 Task: Find the office locations of company Aramco
Action: Mouse moved to (677, 66)
Screenshot: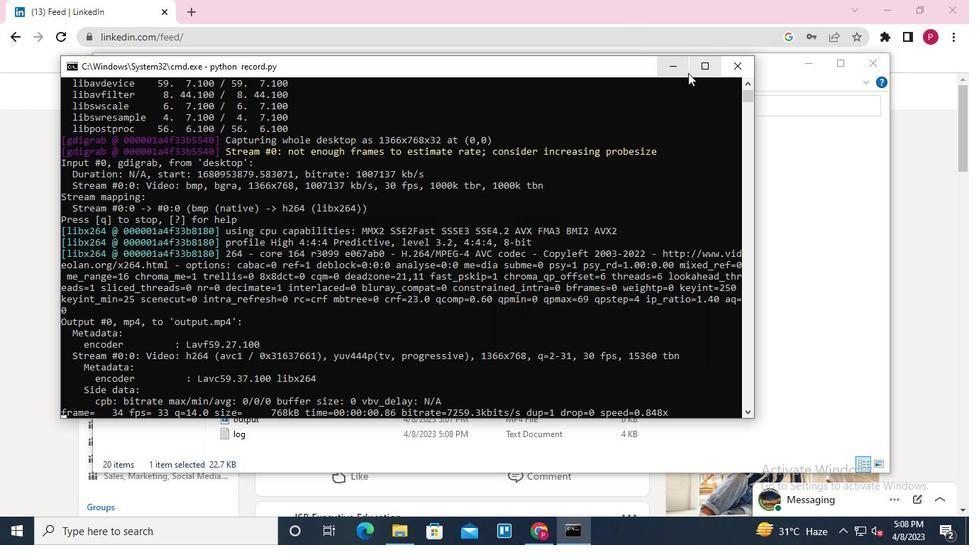 
Action: Mouse pressed left at (677, 66)
Screenshot: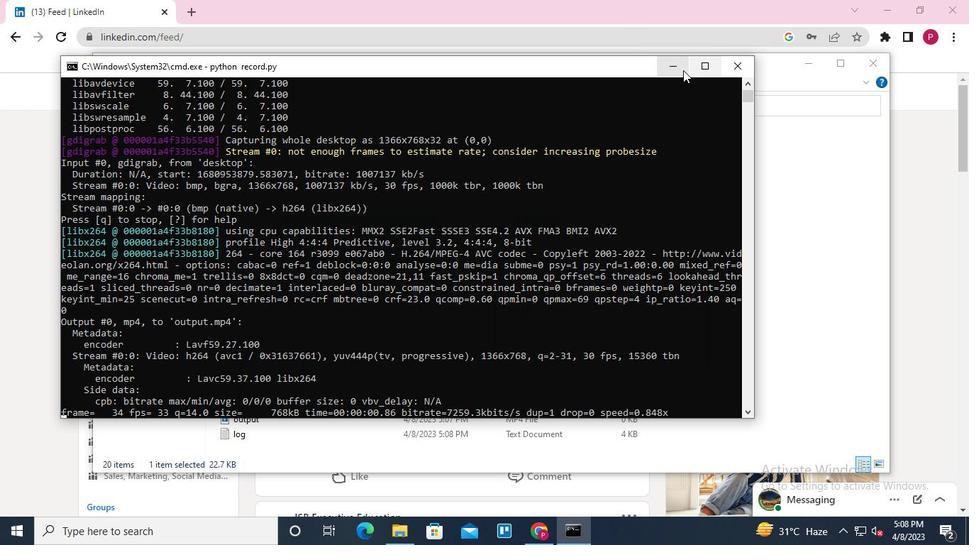 
Action: Mouse moved to (802, 63)
Screenshot: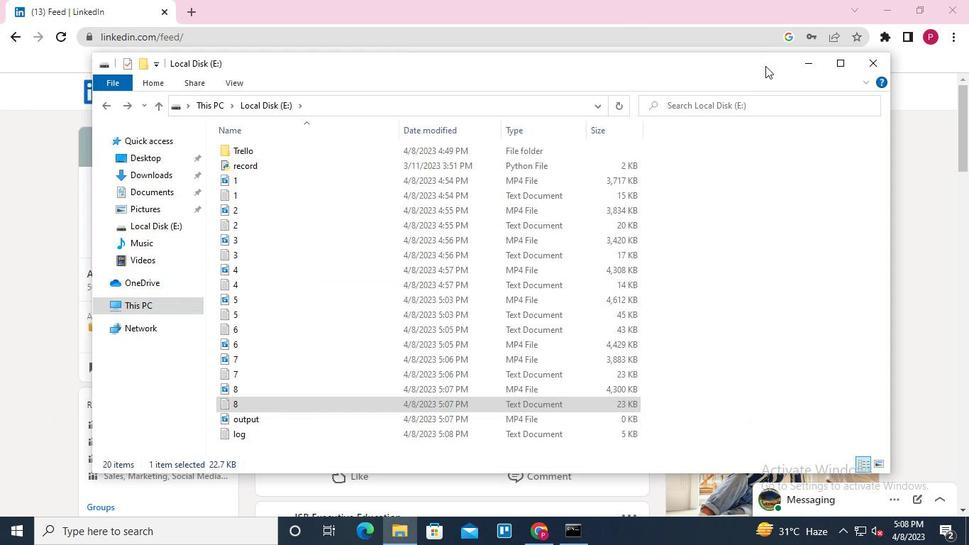 
Action: Mouse pressed left at (802, 63)
Screenshot: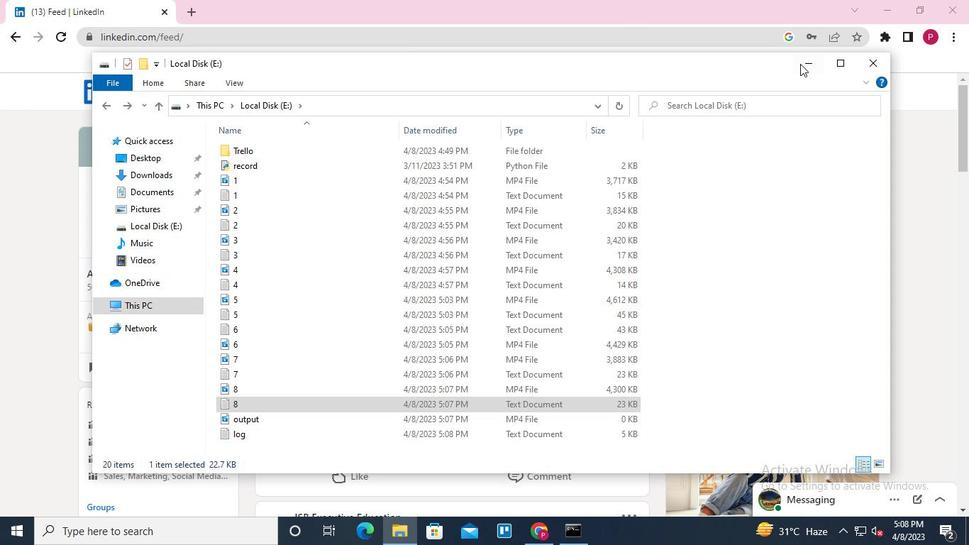 
Action: Mouse moved to (223, 92)
Screenshot: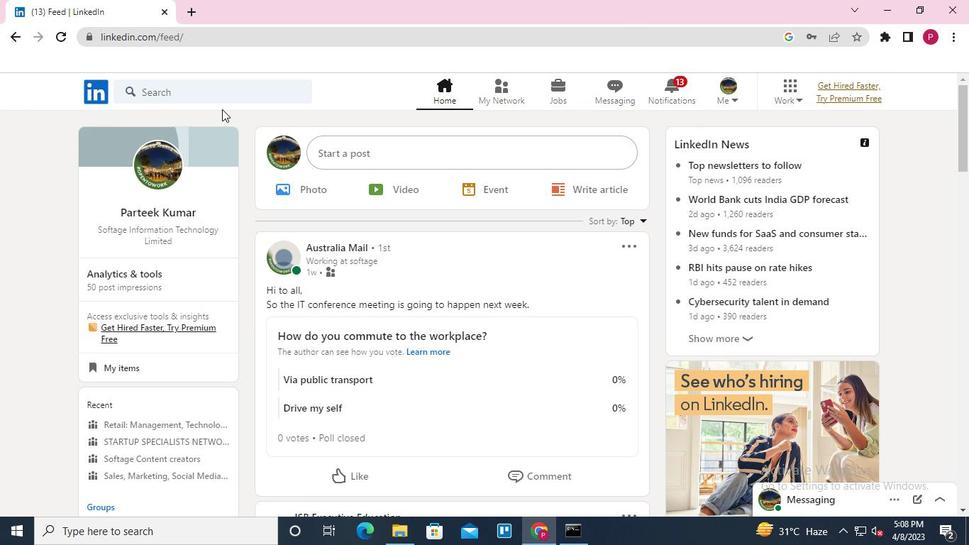 
Action: Mouse pressed left at (223, 92)
Screenshot: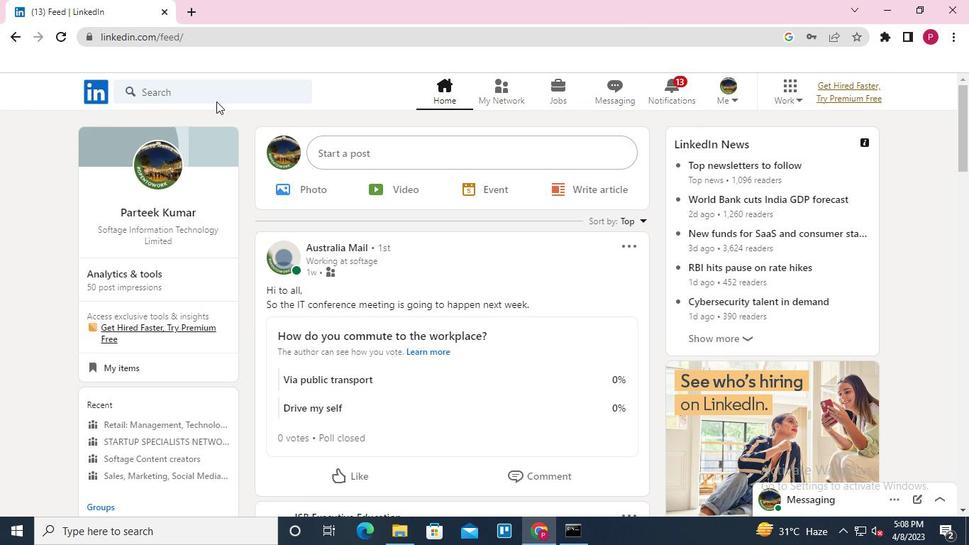 
Action: Keyboard Key.shift
Screenshot: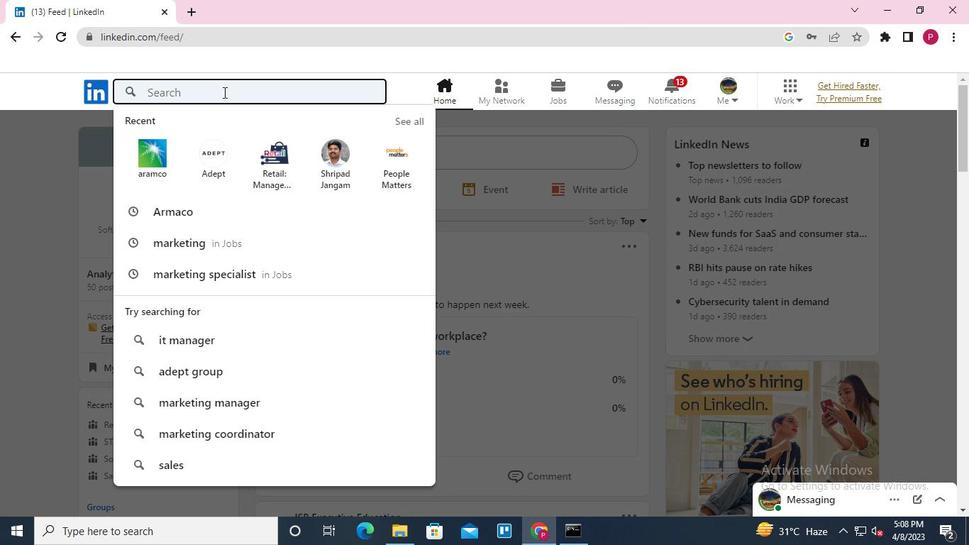 
Action: Keyboard A
Screenshot: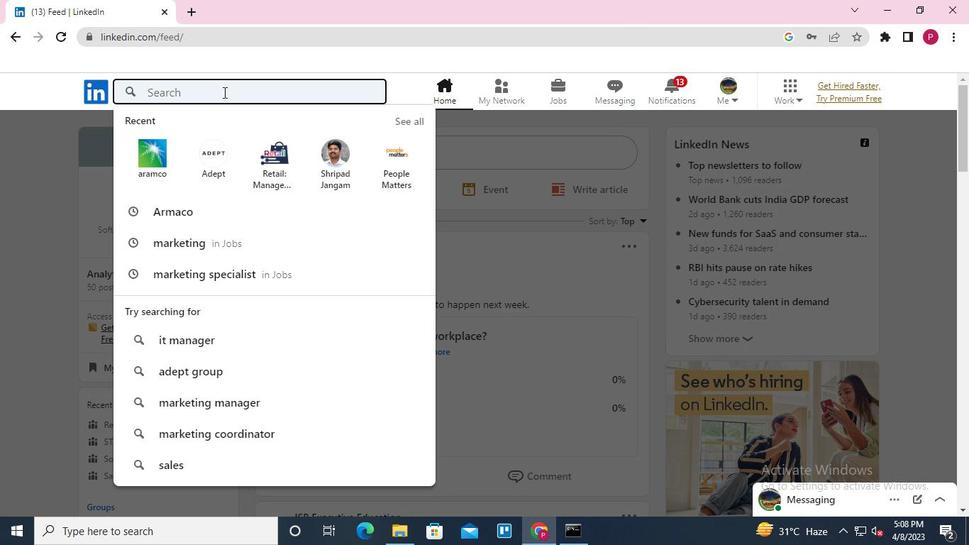 
Action: Keyboard r
Screenshot: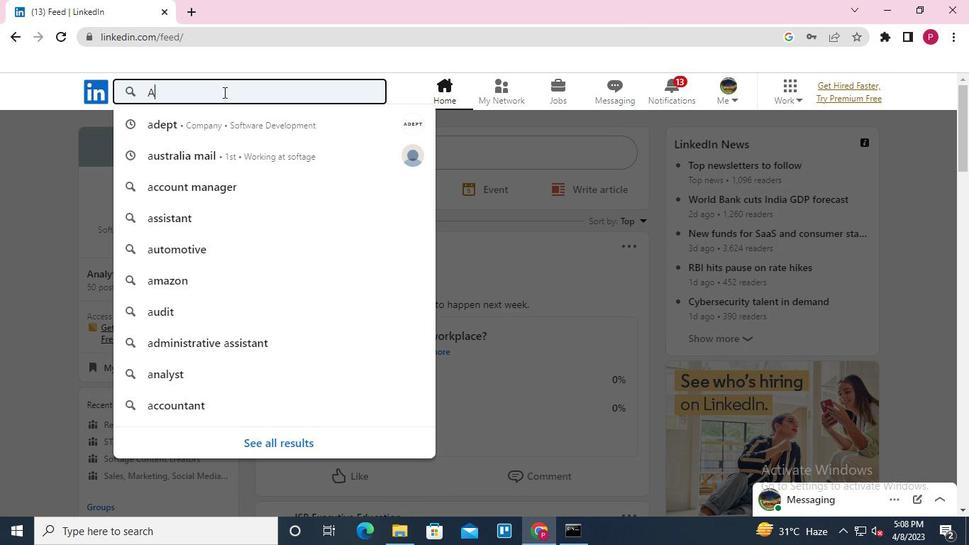 
Action: Keyboard m
Screenshot: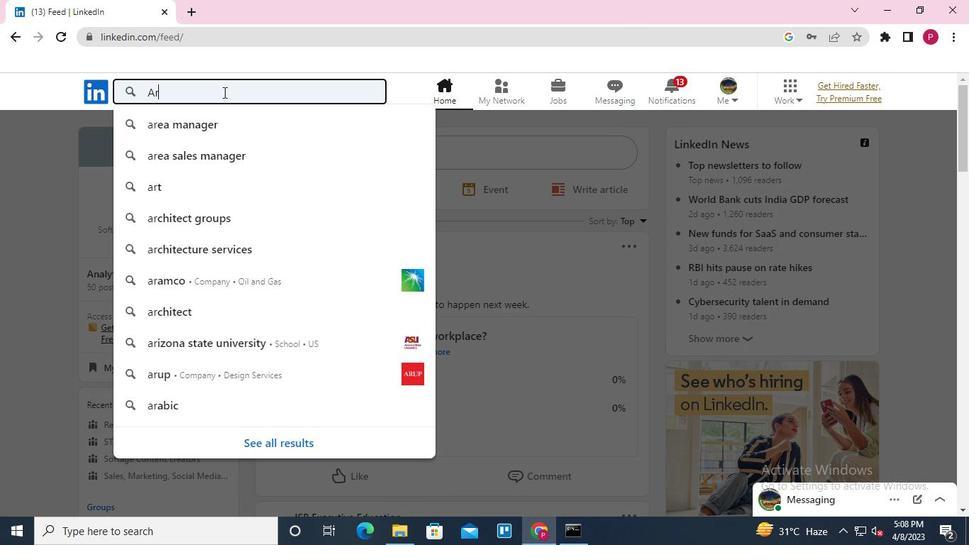 
Action: Keyboard a
Screenshot: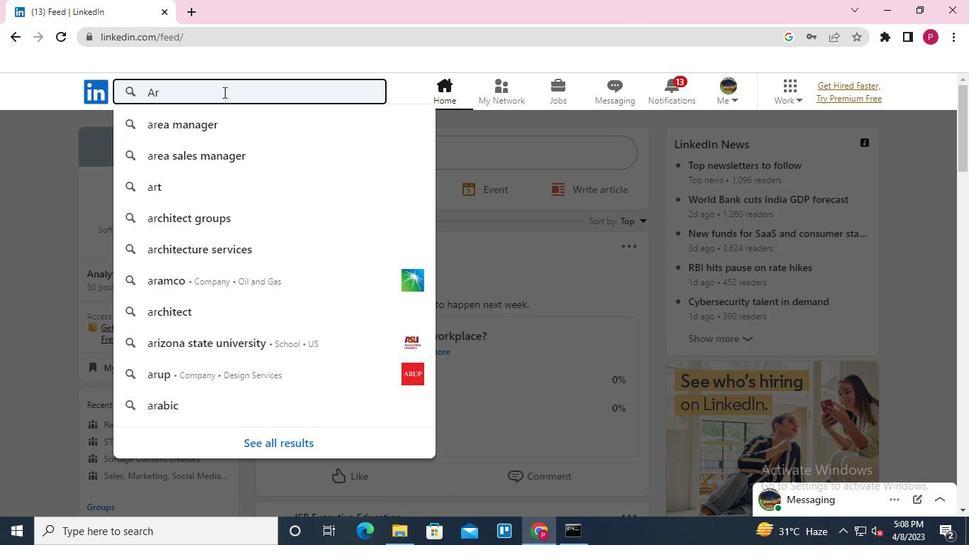 
Action: Keyboard c
Screenshot: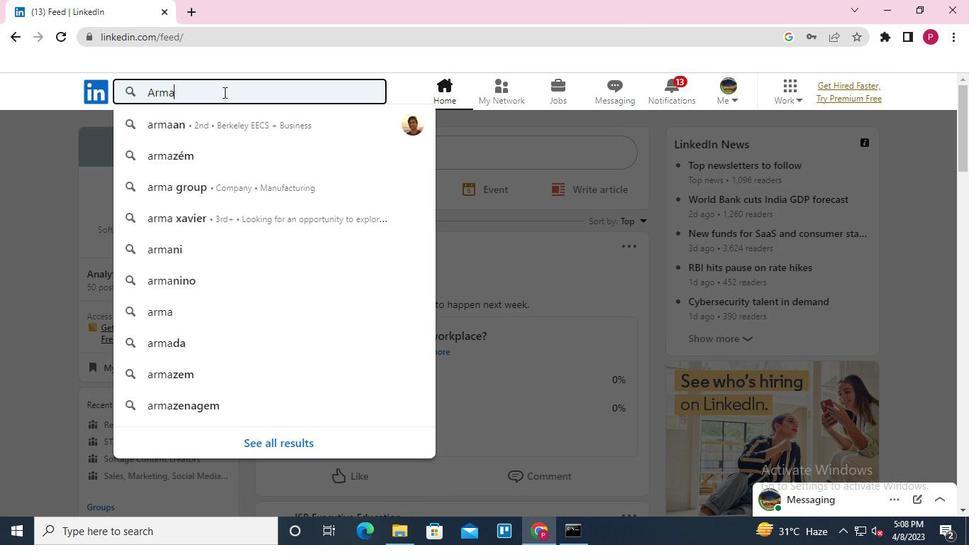 
Action: Keyboard o
Screenshot: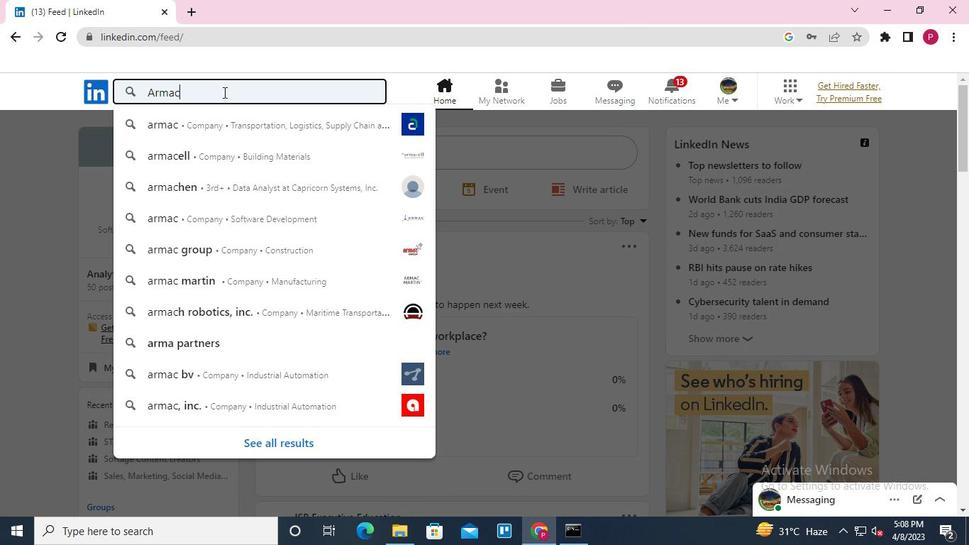 
Action: Keyboard Key.enter
Screenshot: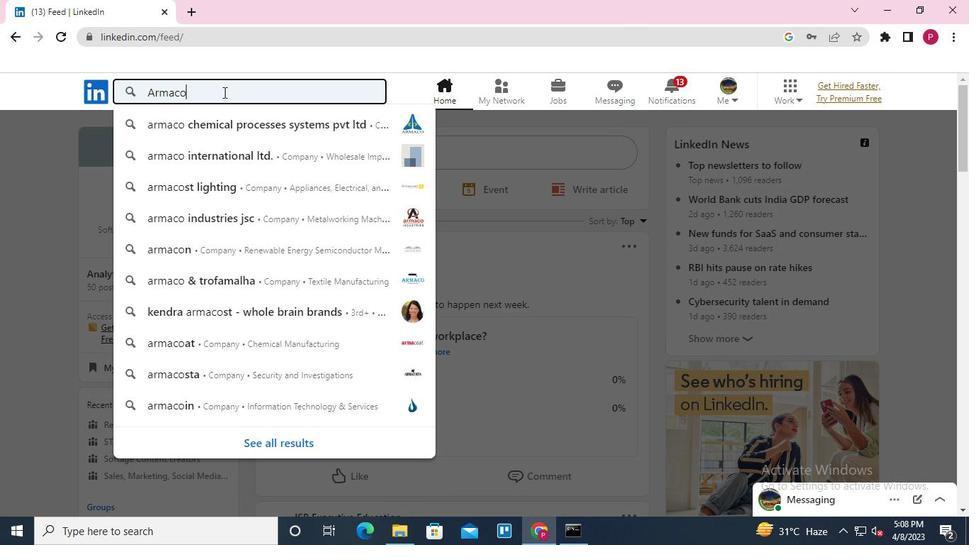 
Action: Mouse moved to (188, 237)
Screenshot: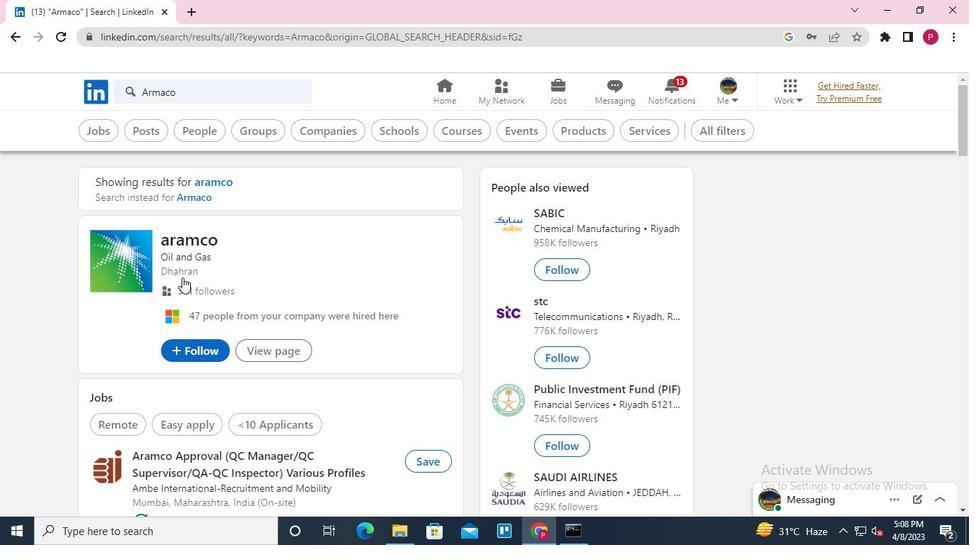 
Action: Mouse pressed left at (188, 237)
Screenshot: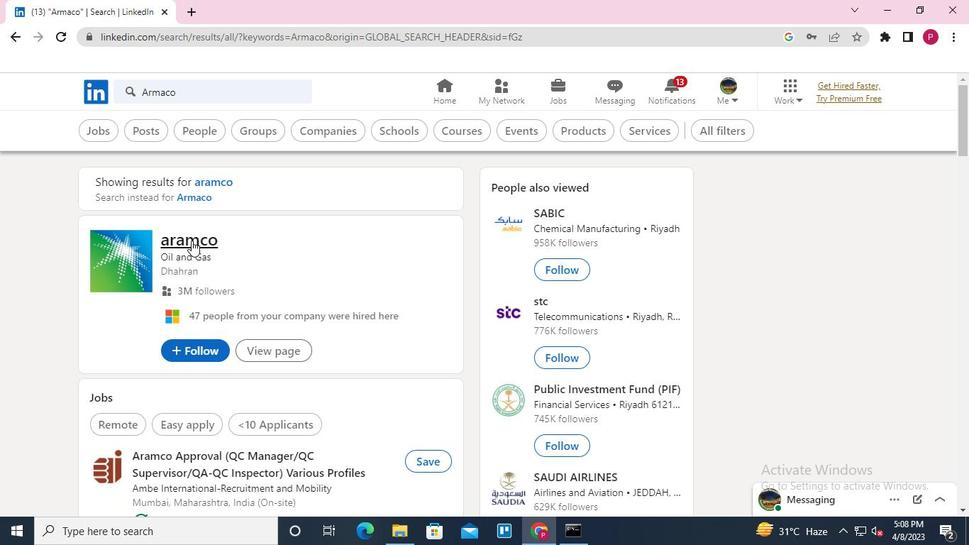 
Action: Mouse moved to (180, 163)
Screenshot: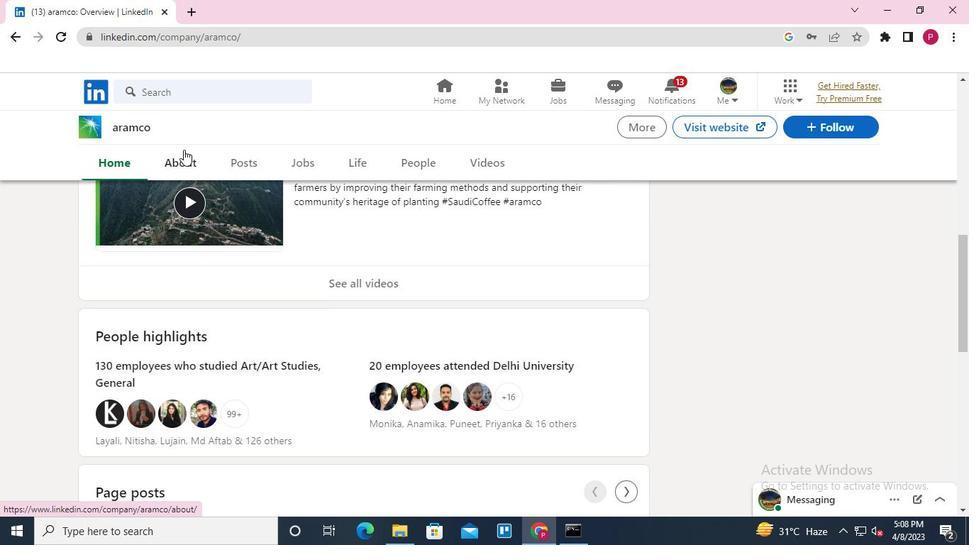 
Action: Mouse pressed left at (180, 163)
Screenshot: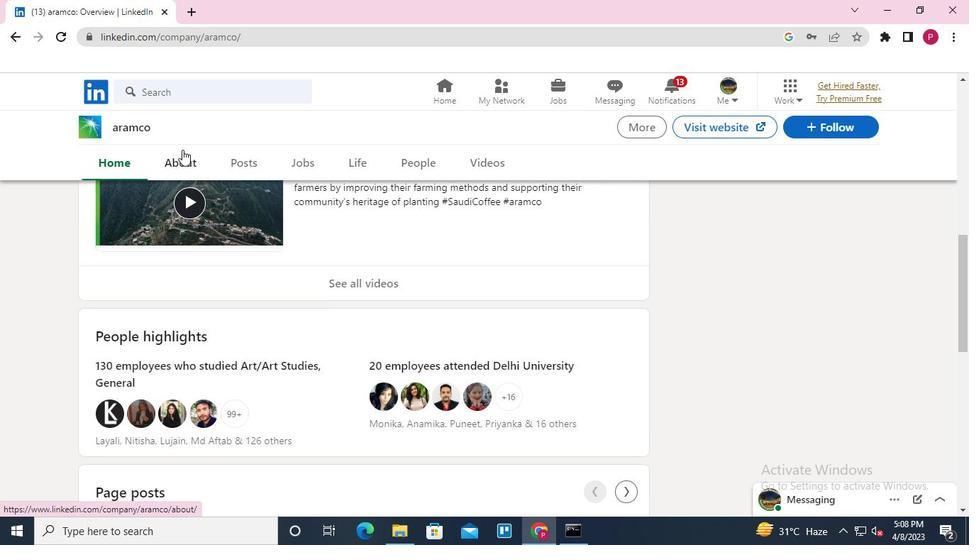 
Action: Mouse moved to (335, 365)
Screenshot: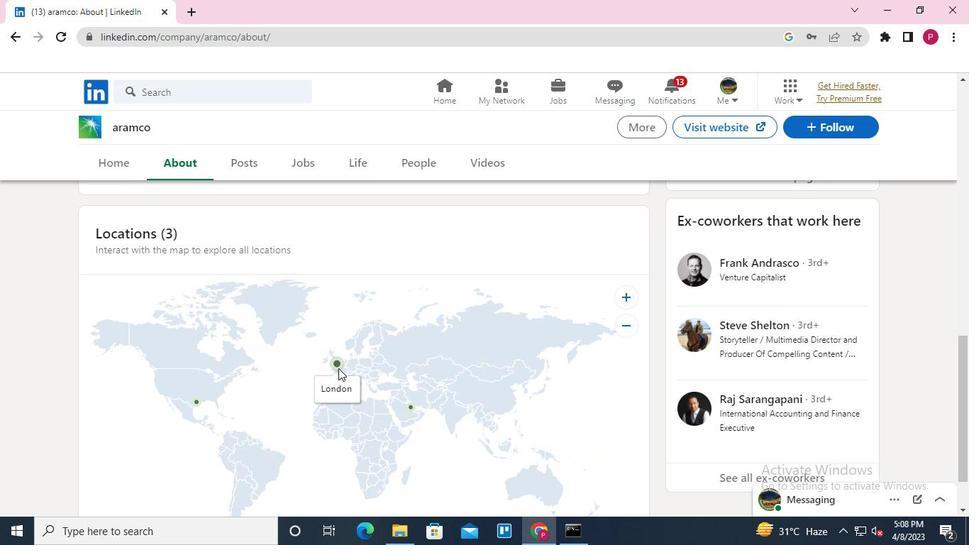 
Action: Mouse pressed left at (335, 365)
Screenshot: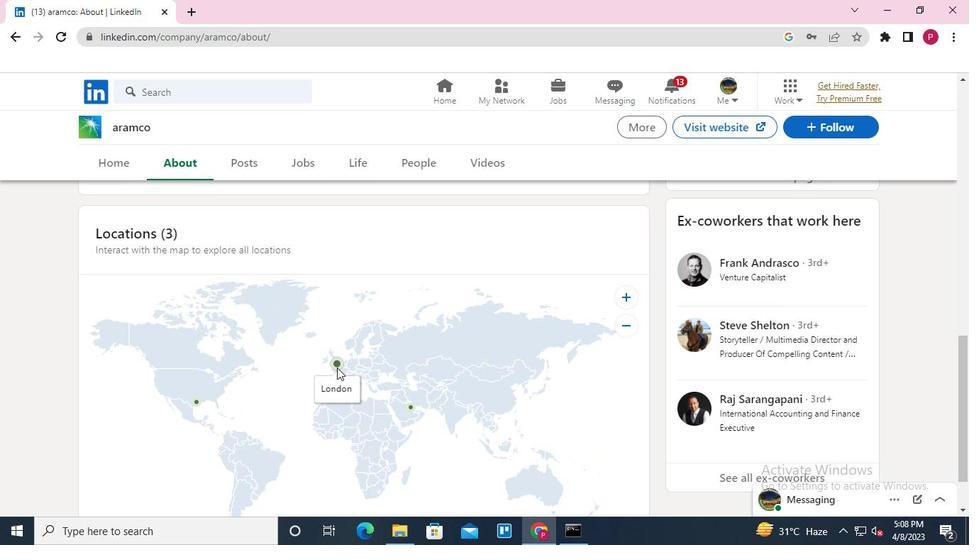 
Action: Mouse moved to (392, 363)
Screenshot: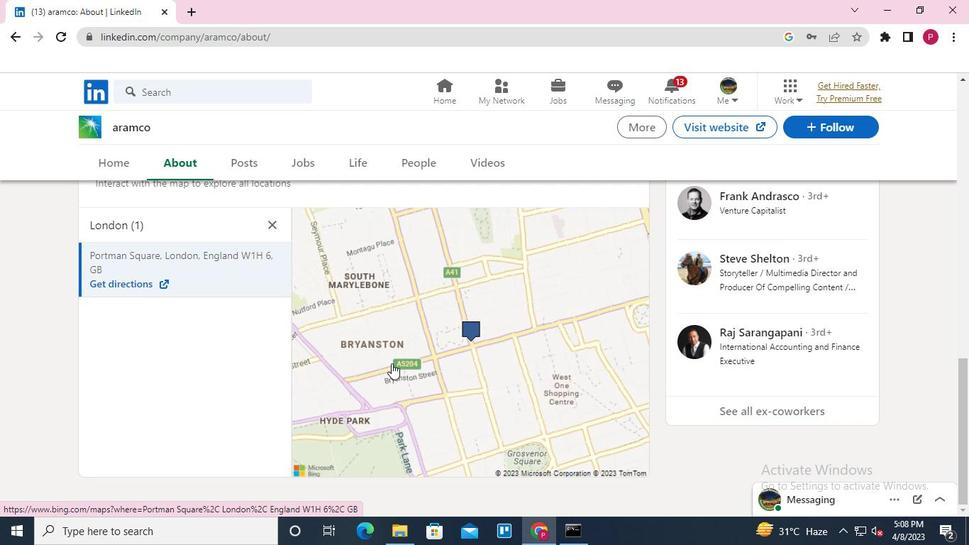 
Action: Keyboard Key.alt_l
Screenshot: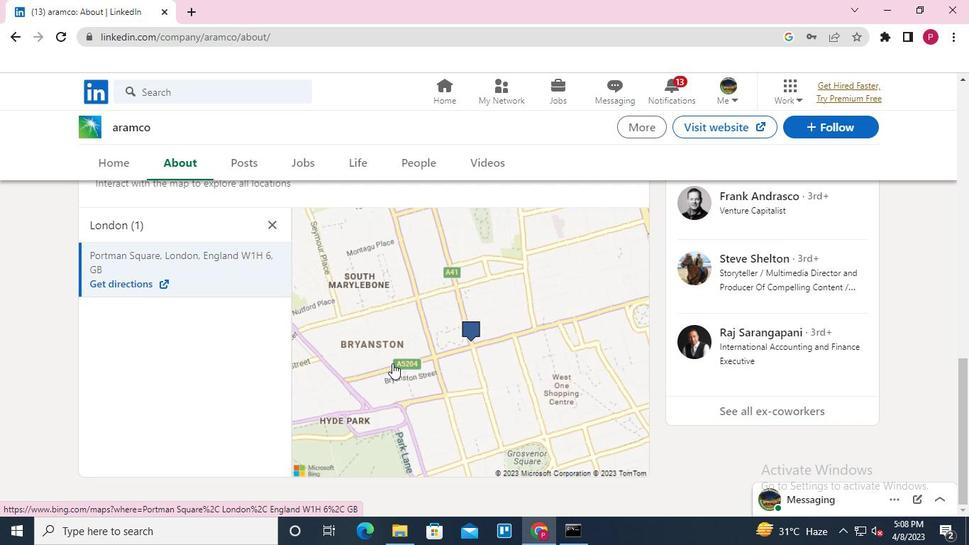 
Action: Mouse moved to (380, 349)
Screenshot: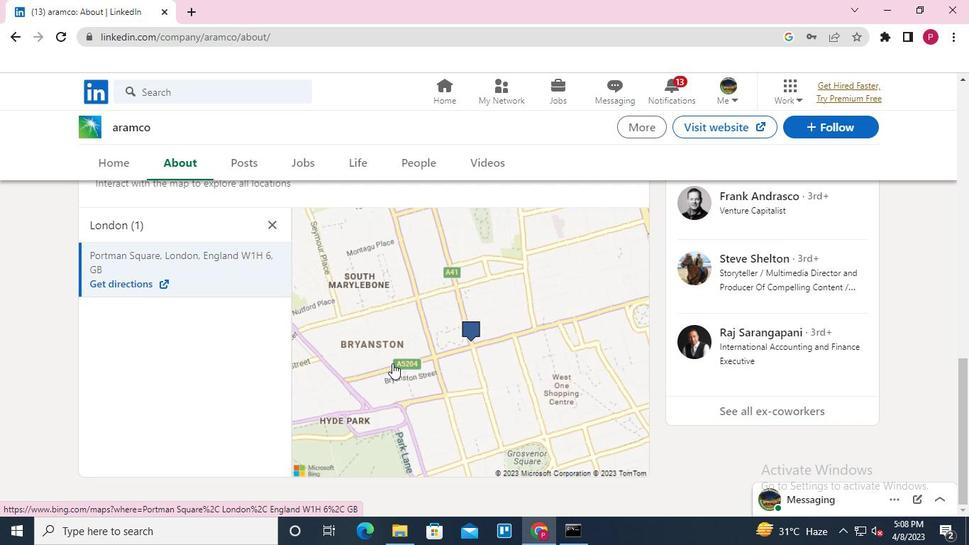 
Action: Keyboard Key.tab
Screenshot: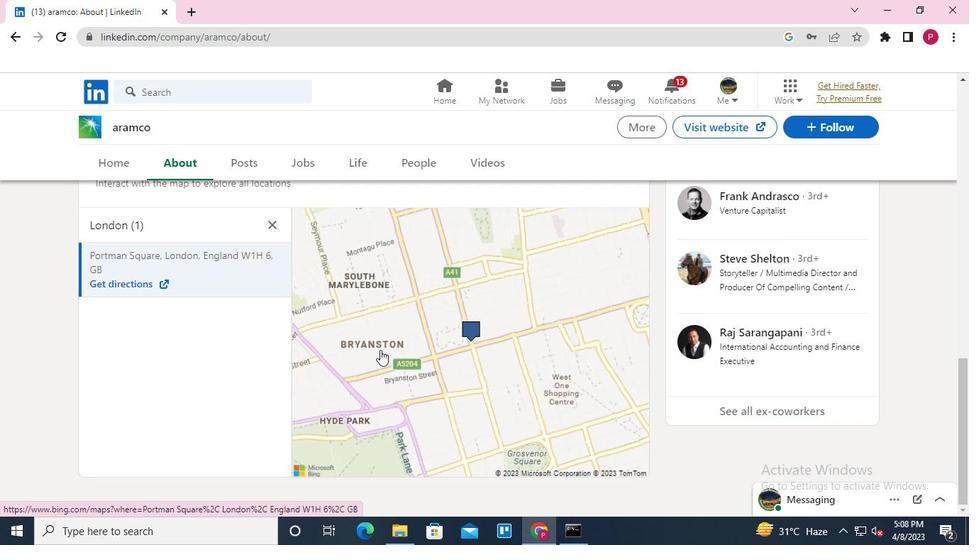 
Action: Mouse moved to (381, 347)
Screenshot: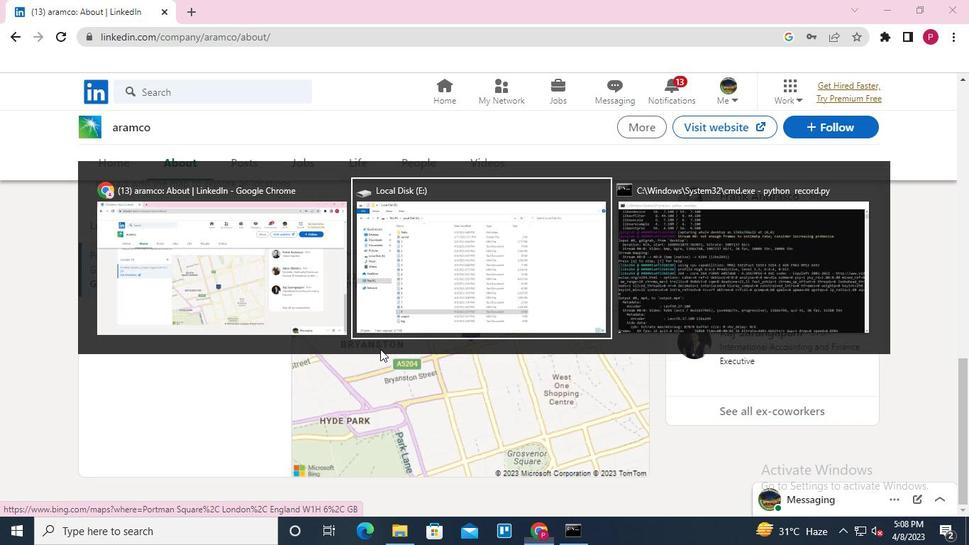 
Action: Keyboard Key.tab
Screenshot: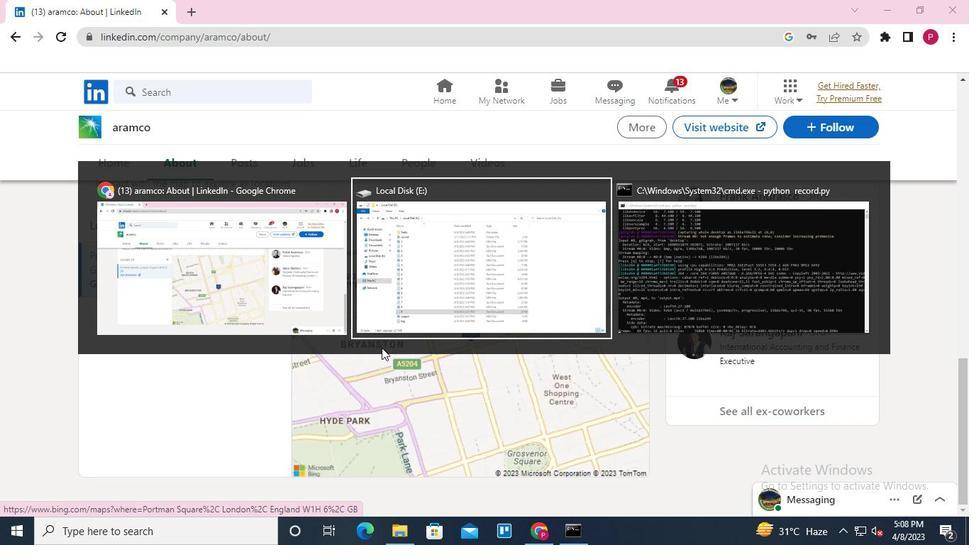 
Action: Mouse moved to (741, 66)
Screenshot: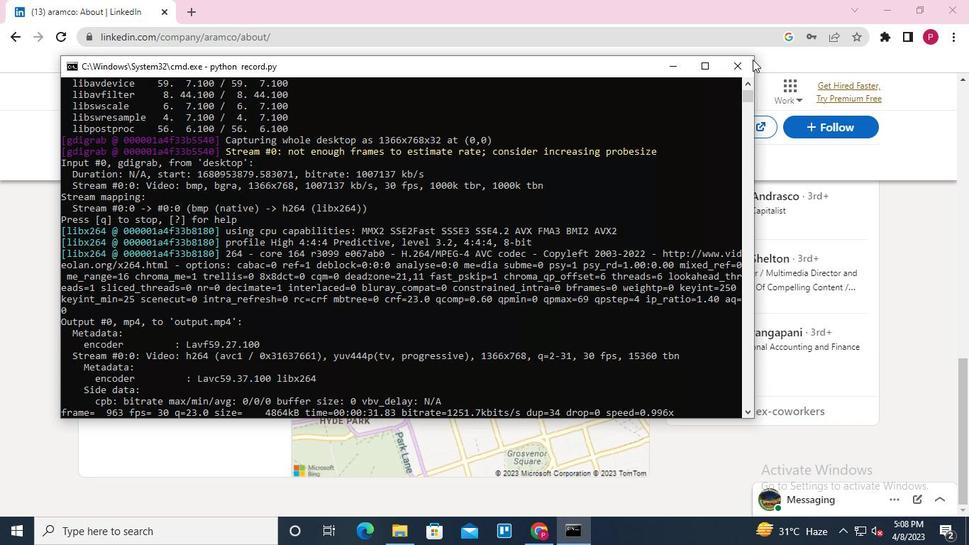 
Action: Mouse pressed left at (741, 66)
Screenshot: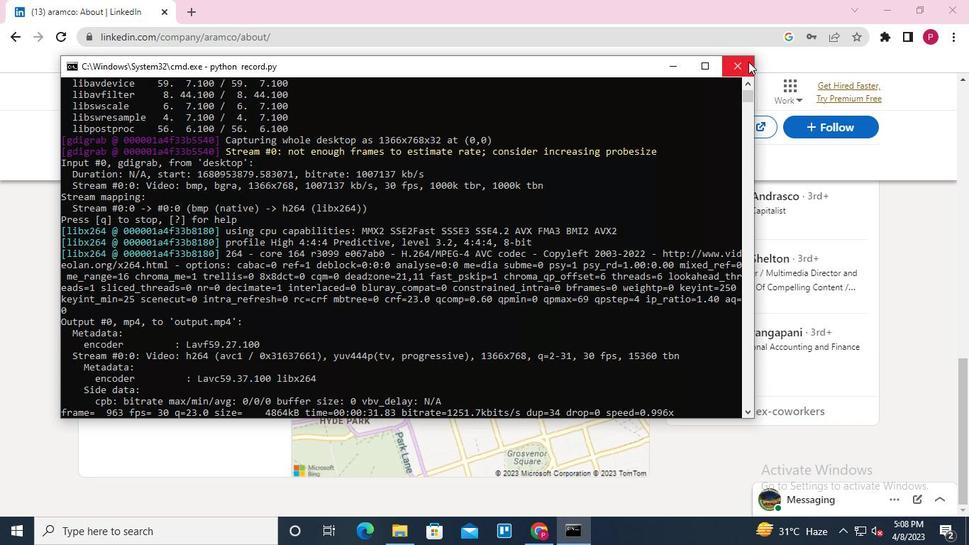 
